 Task: Create a rule from the Routing list, Task moved to a section -> Set Priority in the project BellRise , set the section as To-Do and set the priority of the task as  High
Action: Mouse moved to (438, 338)
Screenshot: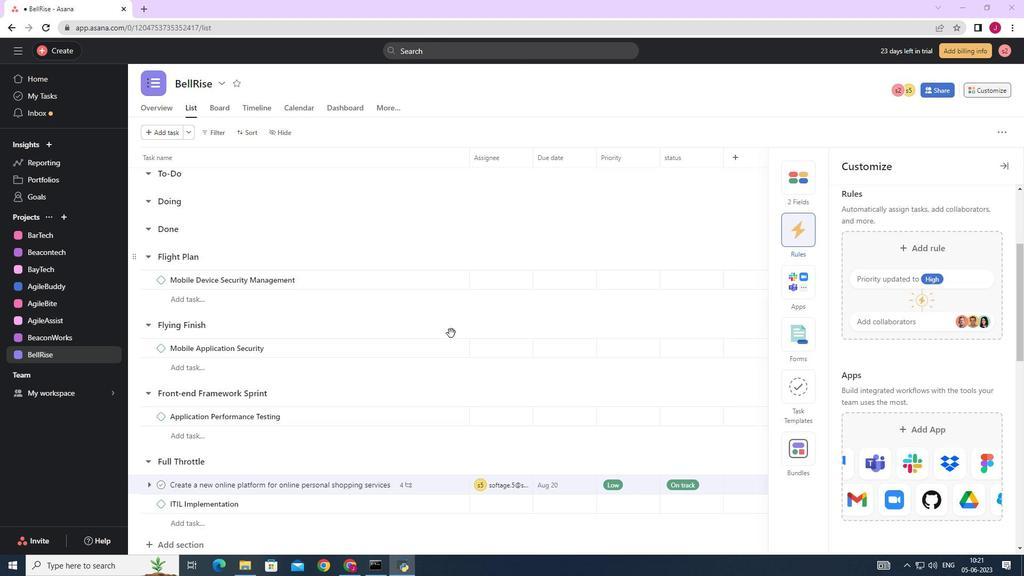 
Action: Mouse scrolled (438, 338) with delta (0, 0)
Screenshot: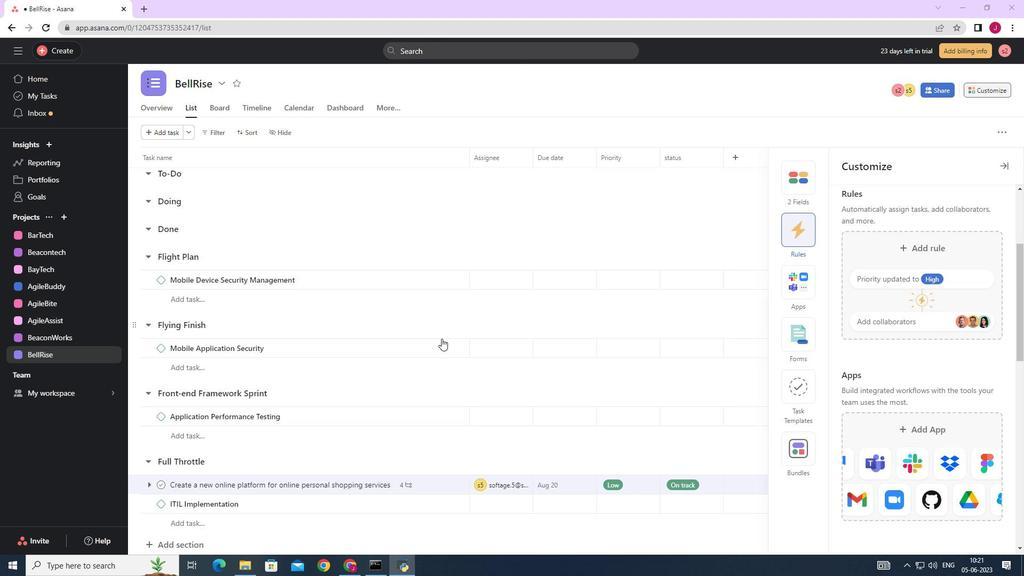 
Action: Mouse scrolled (438, 338) with delta (0, 0)
Screenshot: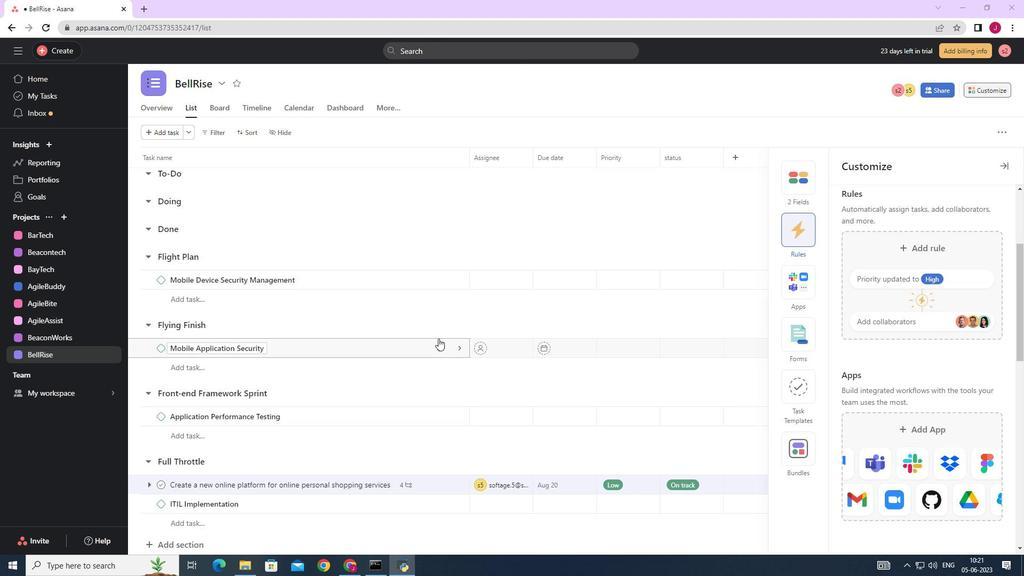 
Action: Mouse scrolled (438, 338) with delta (0, 0)
Screenshot: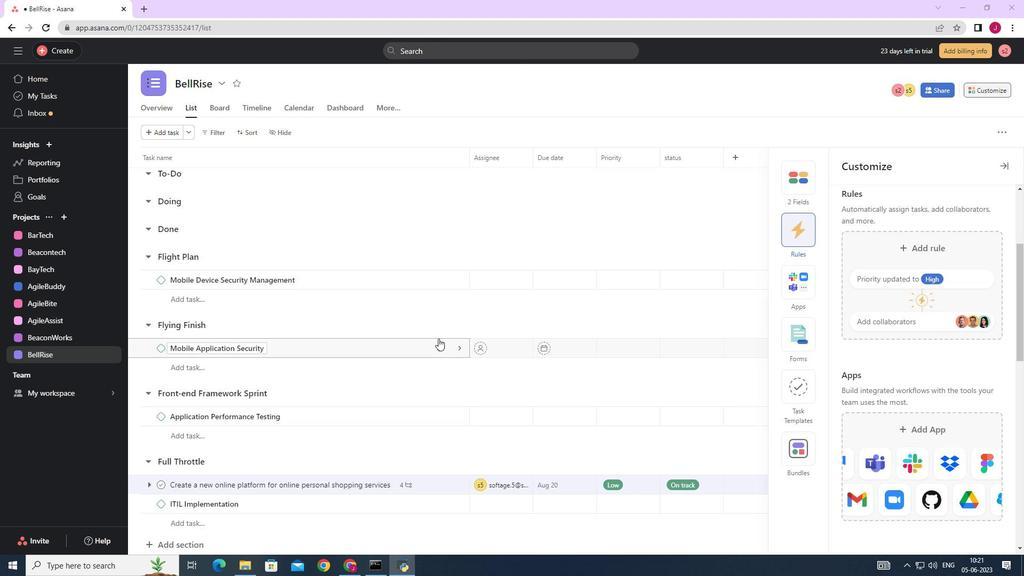 
Action: Mouse scrolled (438, 338) with delta (0, 0)
Screenshot: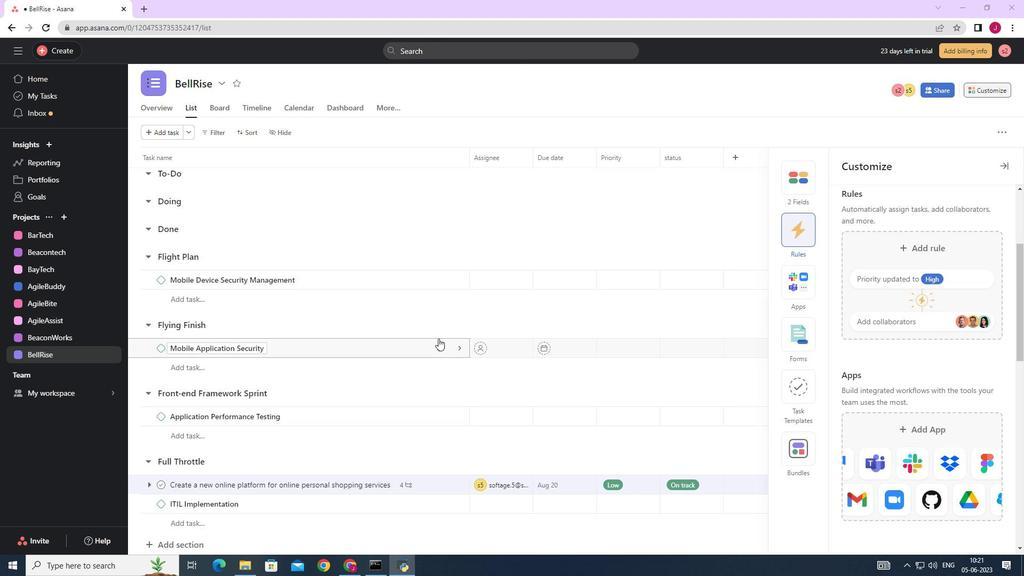 
Action: Mouse scrolled (438, 338) with delta (0, 0)
Screenshot: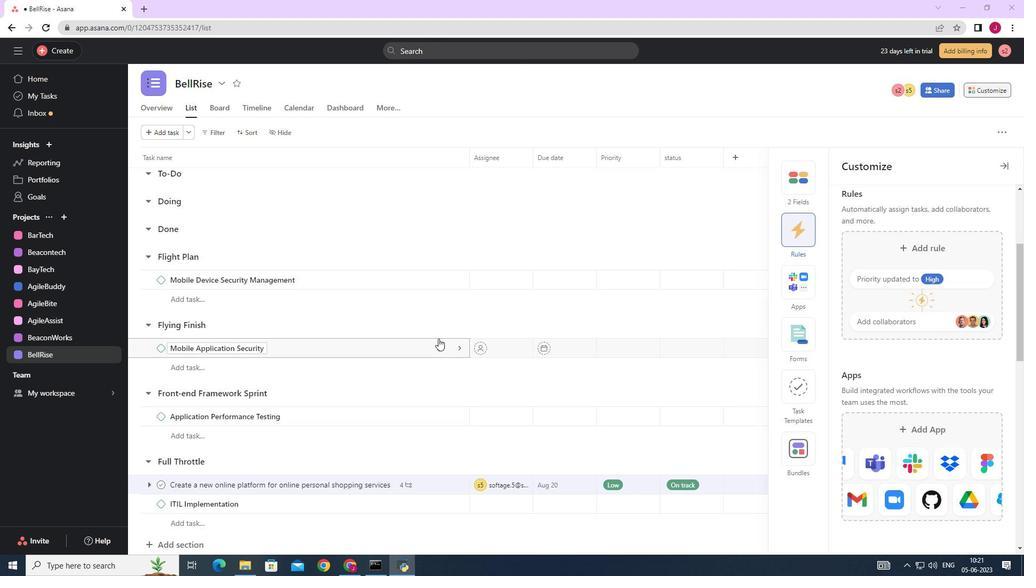 
Action: Mouse scrolled (438, 338) with delta (0, 0)
Screenshot: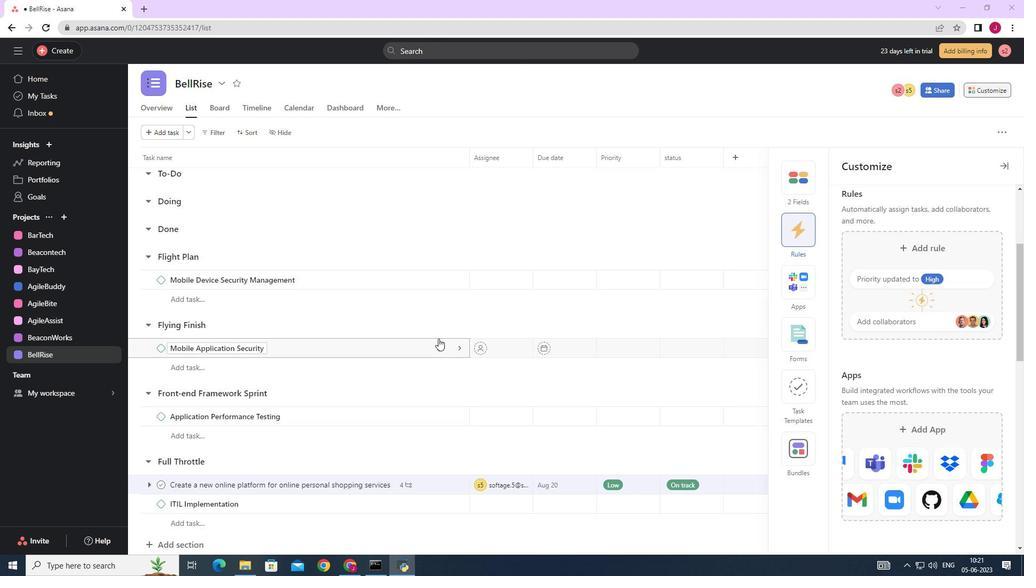 
Action: Mouse moved to (1007, 169)
Screenshot: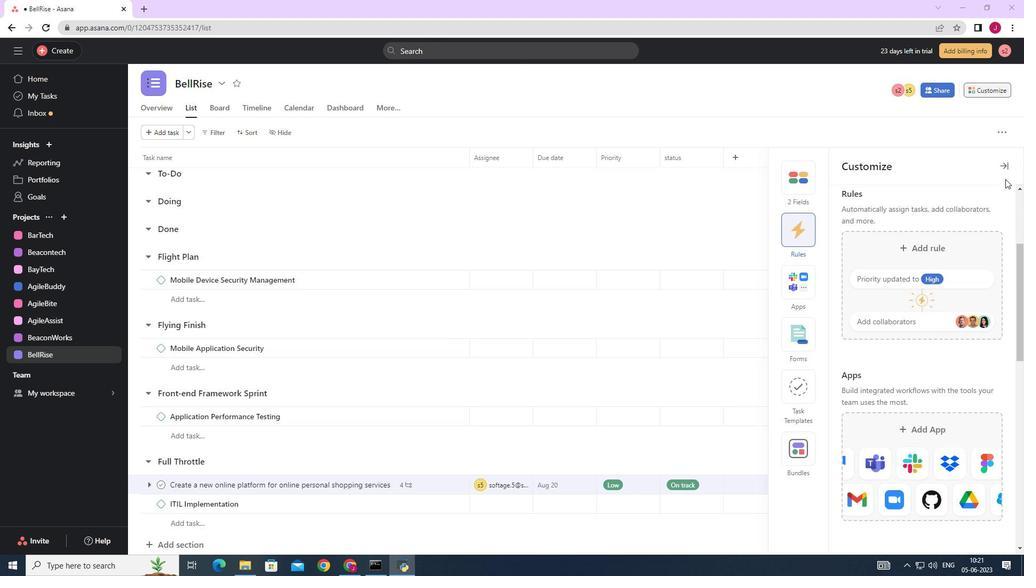 
Action: Mouse pressed left at (1007, 169)
Screenshot: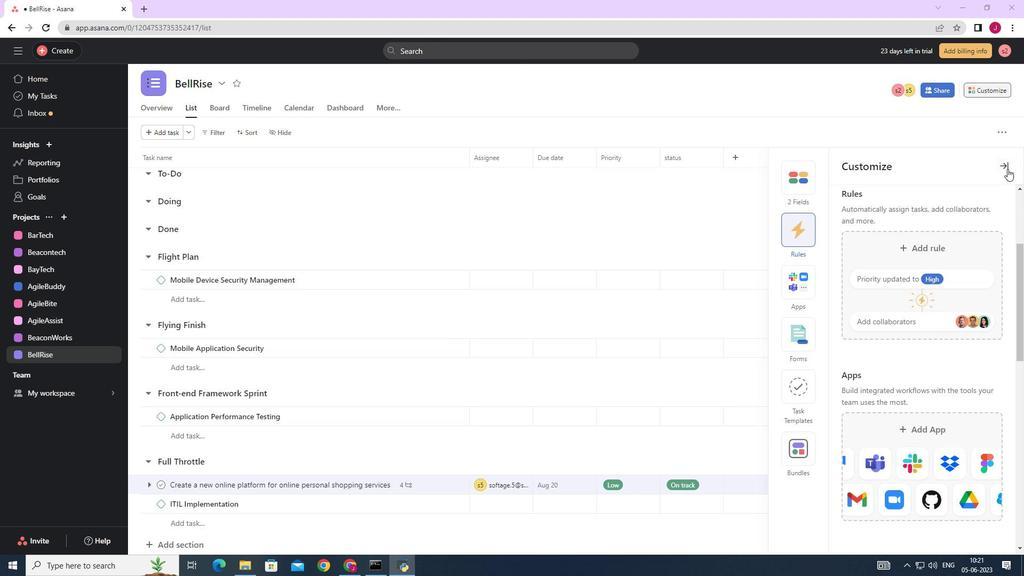 
Action: Mouse moved to (746, 289)
Screenshot: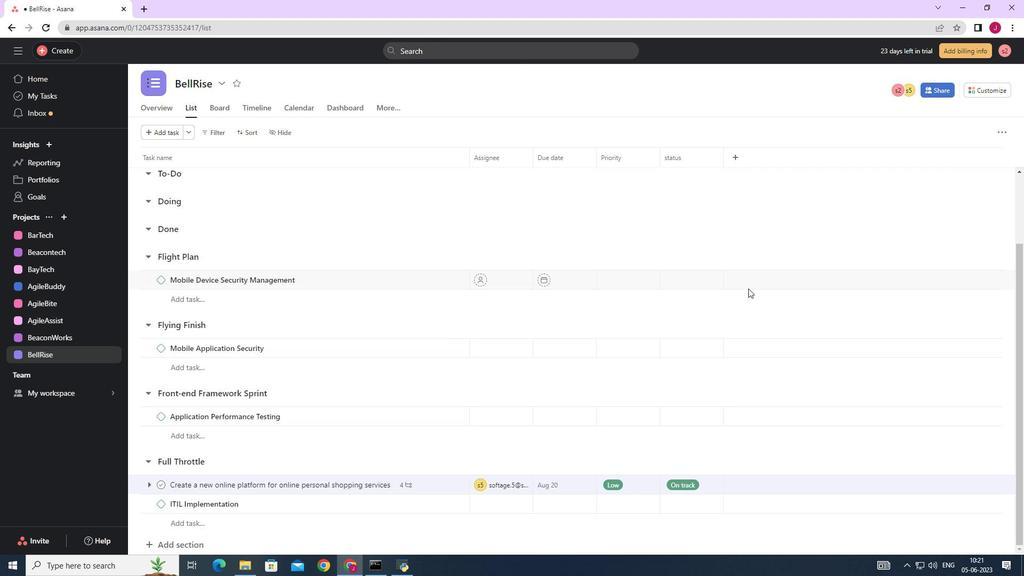
Action: Mouse scrolled (746, 289) with delta (0, 0)
Screenshot: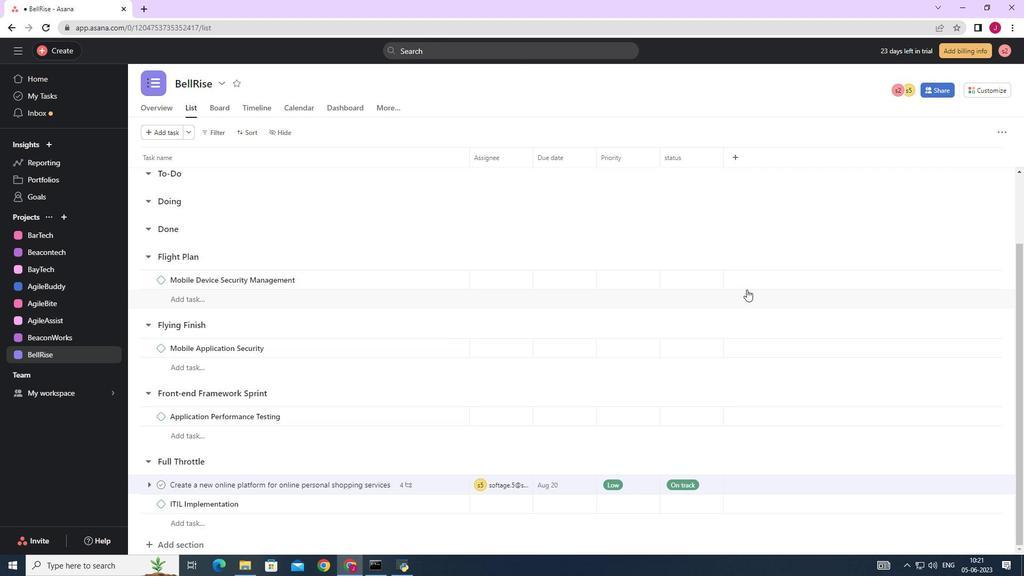
Action: Mouse moved to (990, 83)
Screenshot: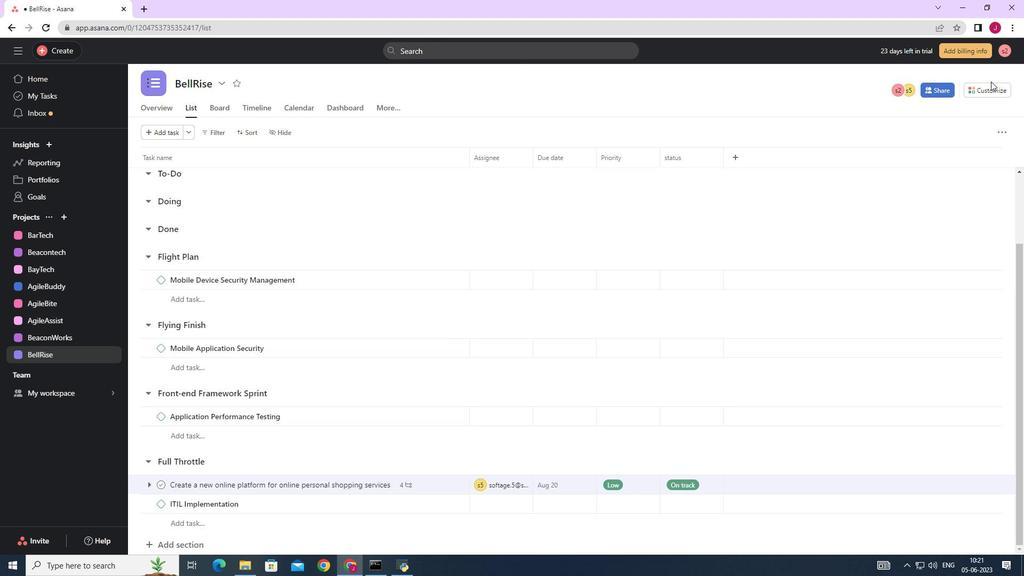 
Action: Mouse pressed left at (990, 83)
Screenshot: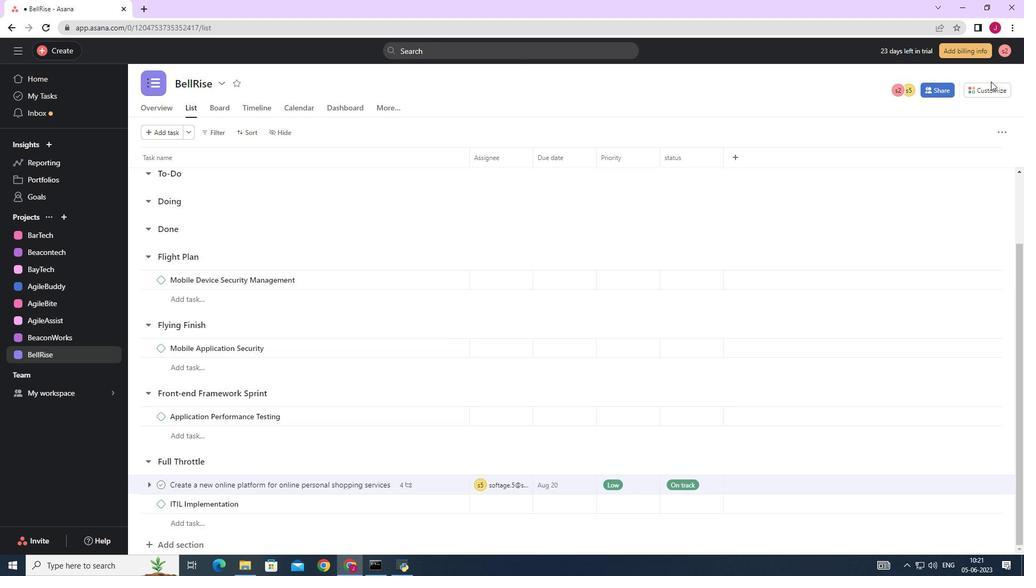 
Action: Mouse moved to (804, 230)
Screenshot: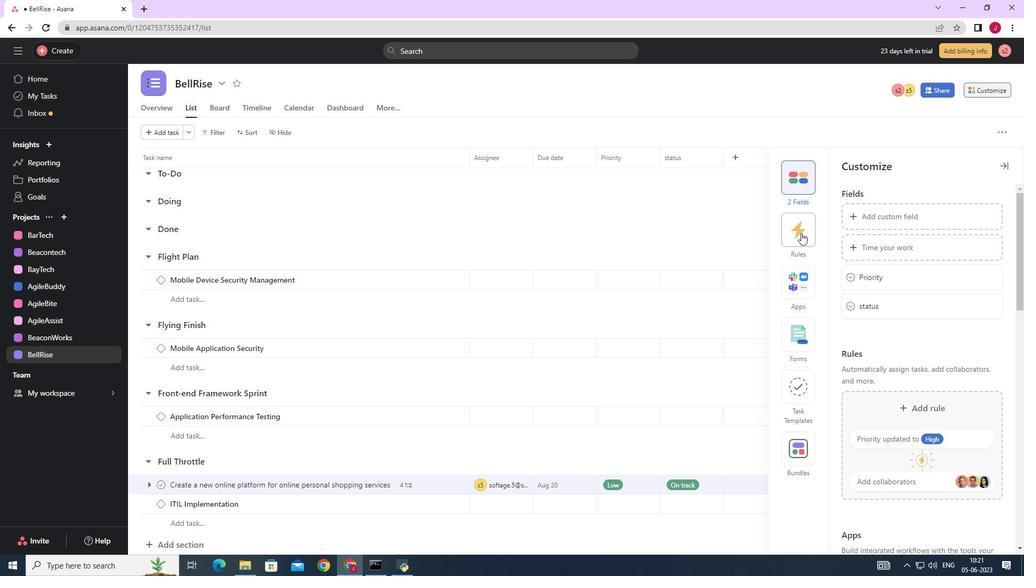 
Action: Mouse pressed left at (804, 230)
Screenshot: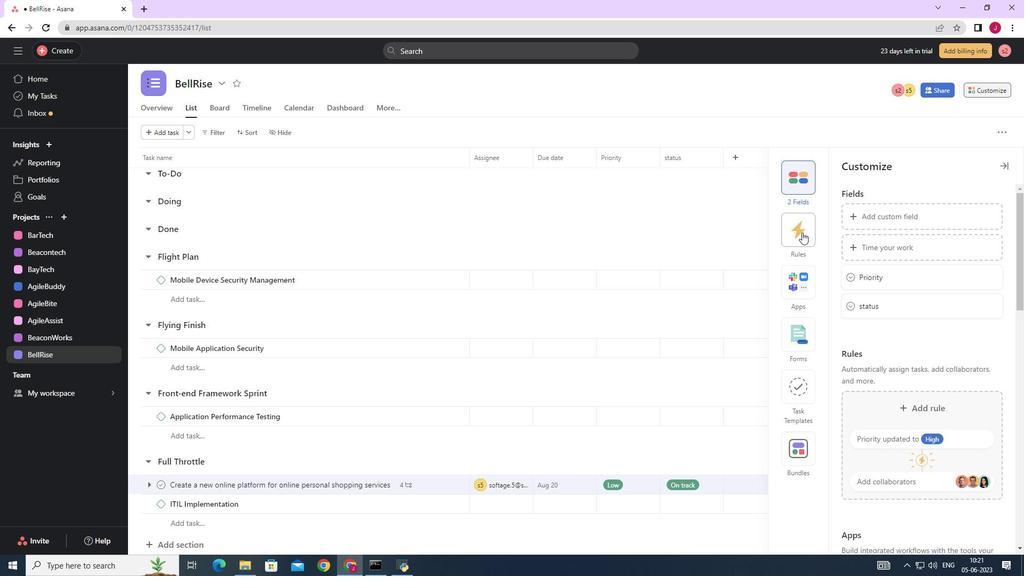 
Action: Mouse moved to (907, 244)
Screenshot: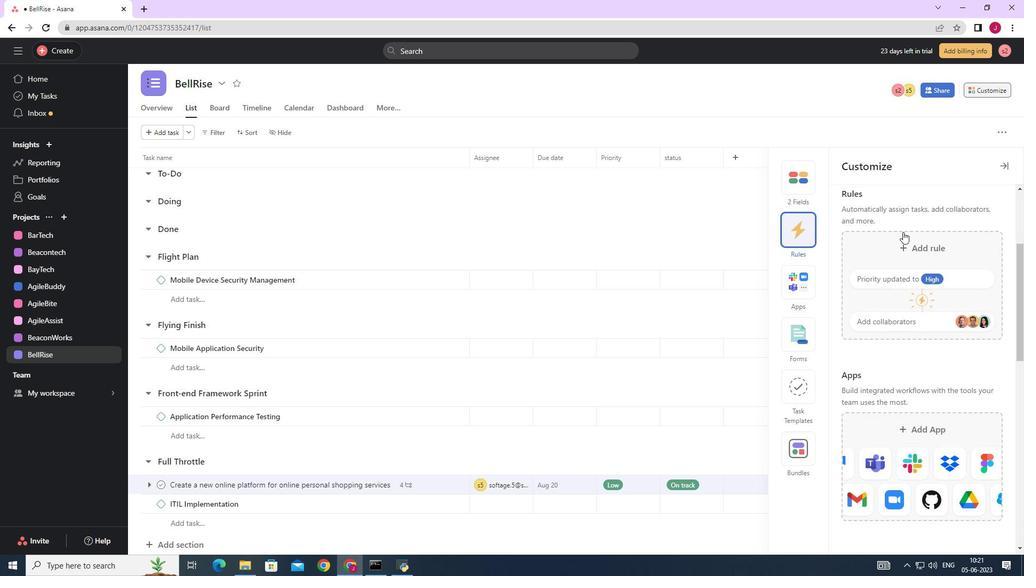 
Action: Mouse pressed left at (907, 244)
Screenshot: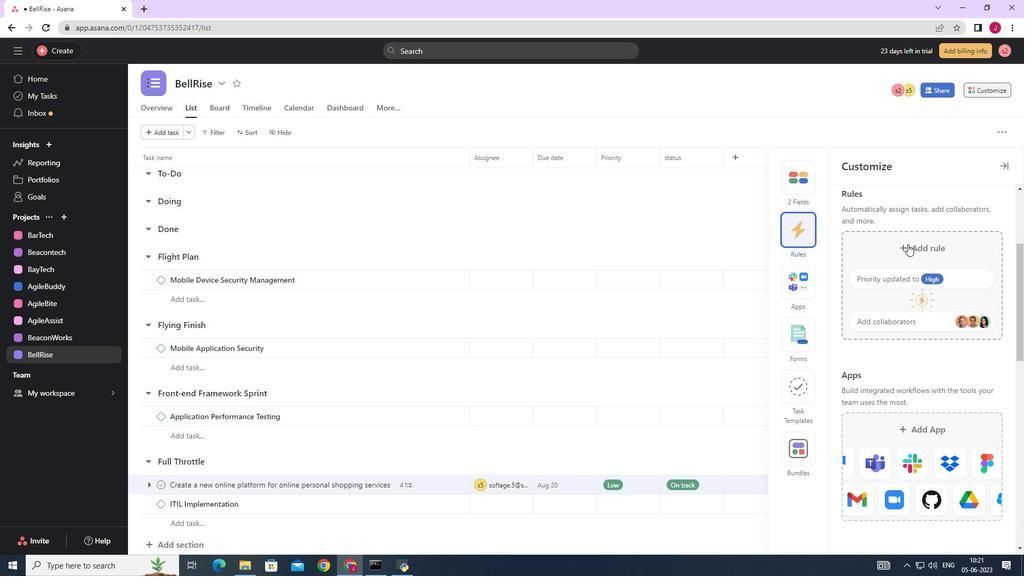 
Action: Mouse moved to (234, 138)
Screenshot: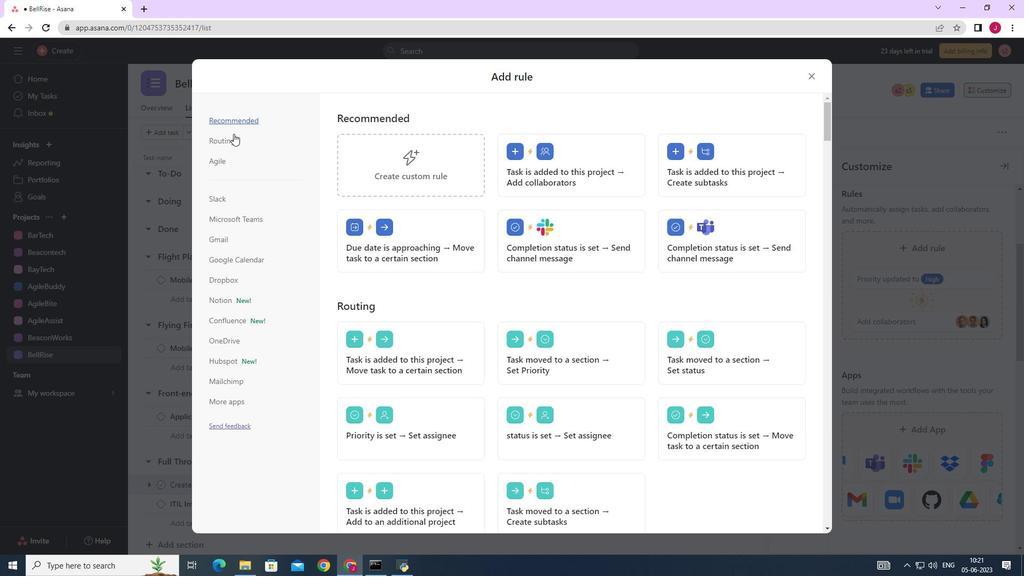 
Action: Mouse pressed left at (234, 138)
Screenshot: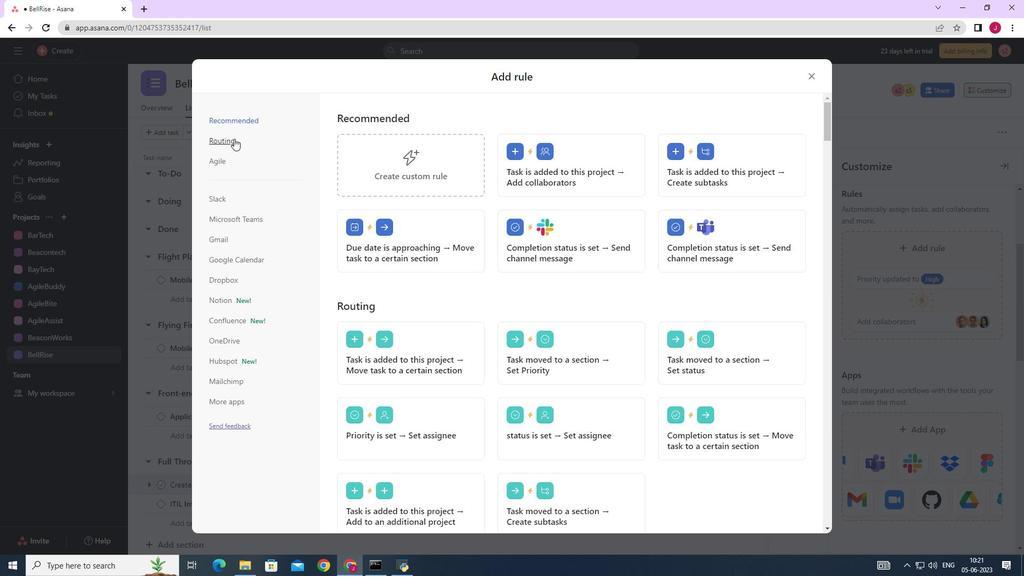 
Action: Mouse moved to (576, 165)
Screenshot: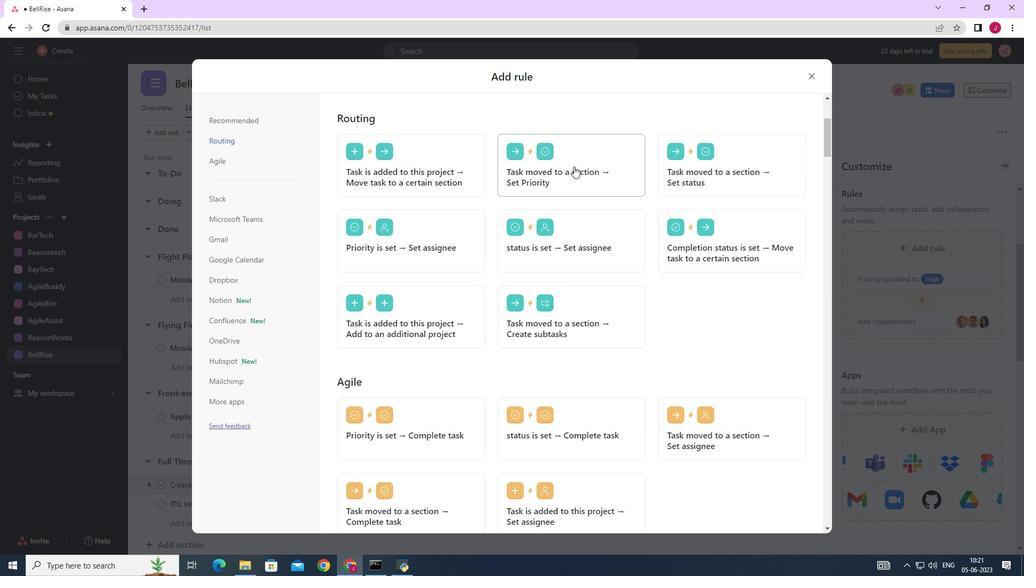 
Action: Mouse pressed left at (576, 165)
Screenshot: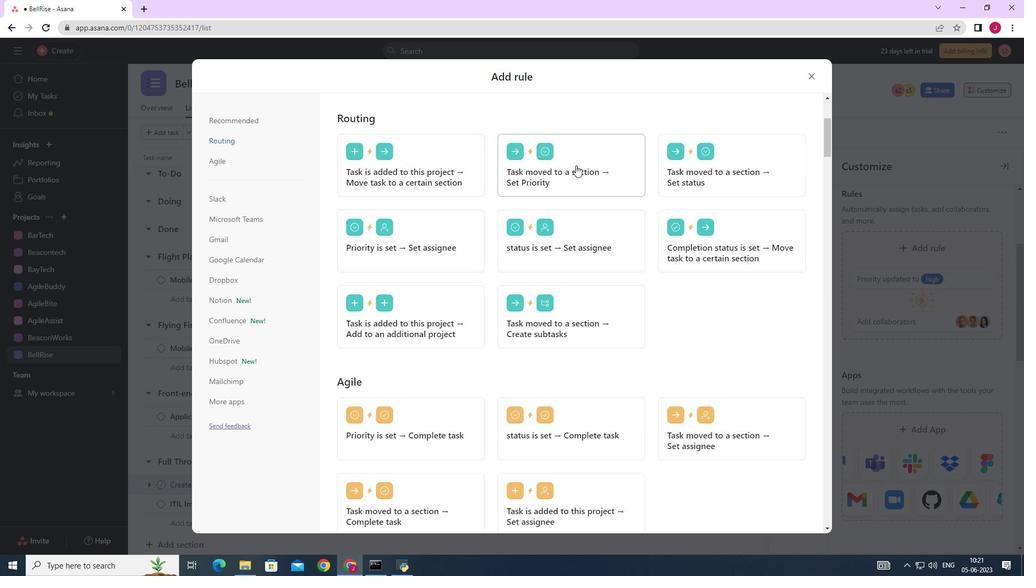 
Action: Mouse moved to (430, 282)
Screenshot: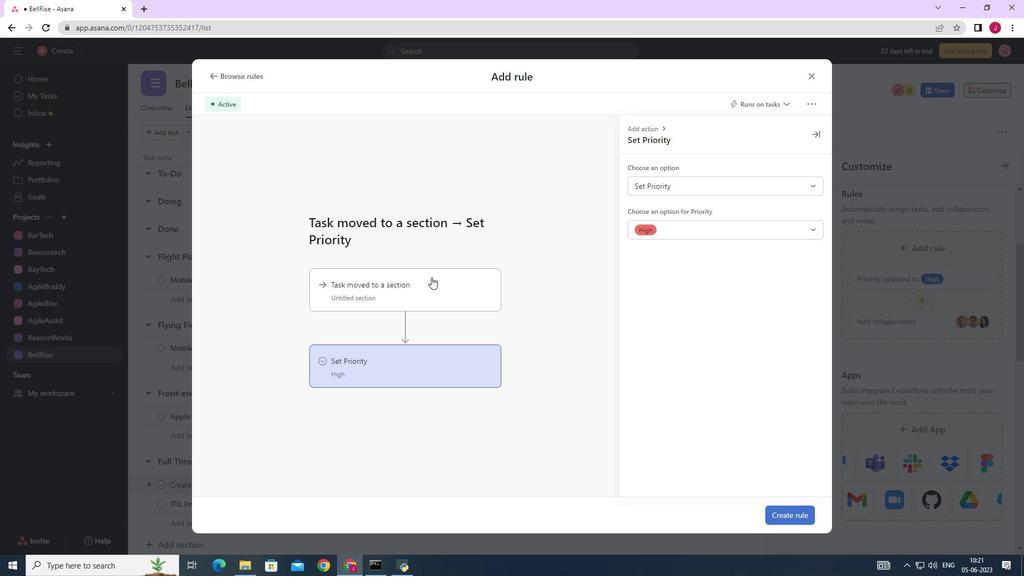 
Action: Mouse pressed left at (430, 282)
Screenshot: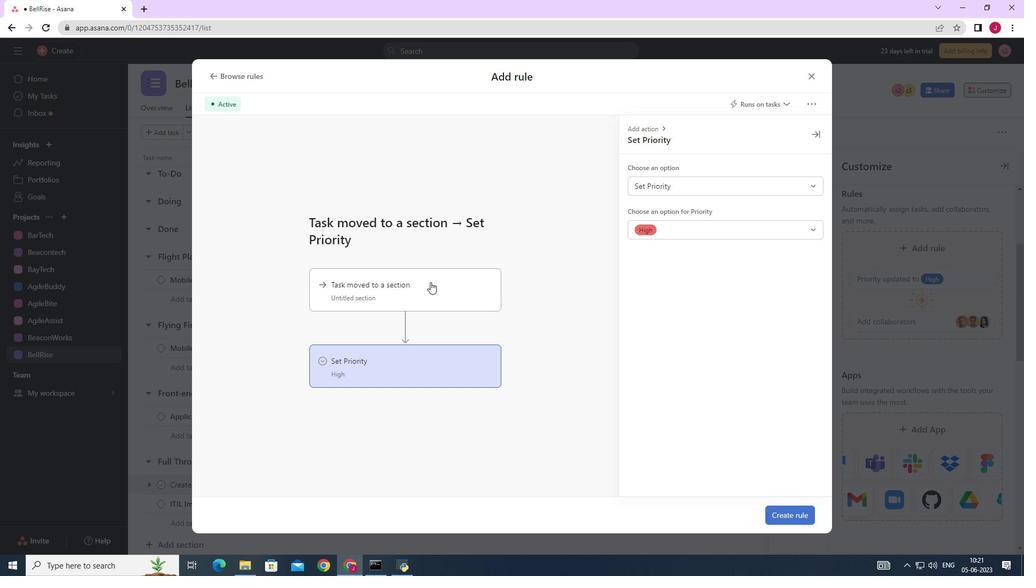 
Action: Mouse moved to (726, 182)
Screenshot: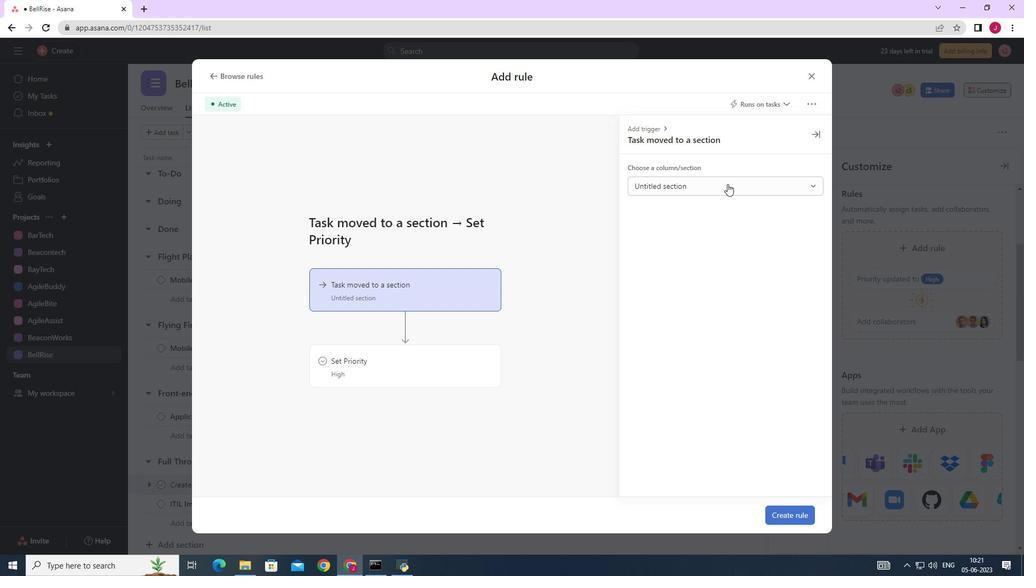 
Action: Mouse pressed left at (726, 182)
Screenshot: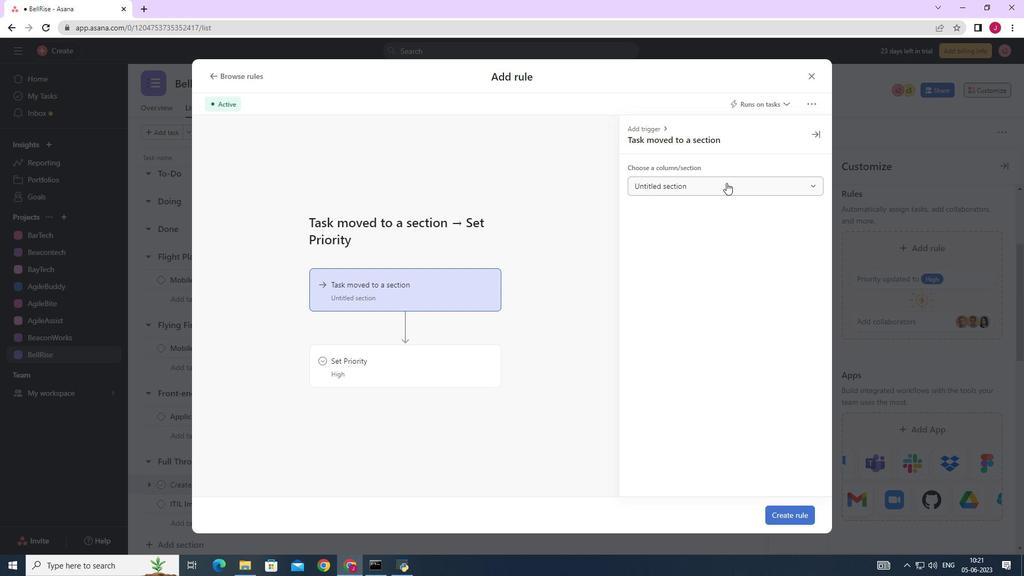 
Action: Mouse moved to (661, 228)
Screenshot: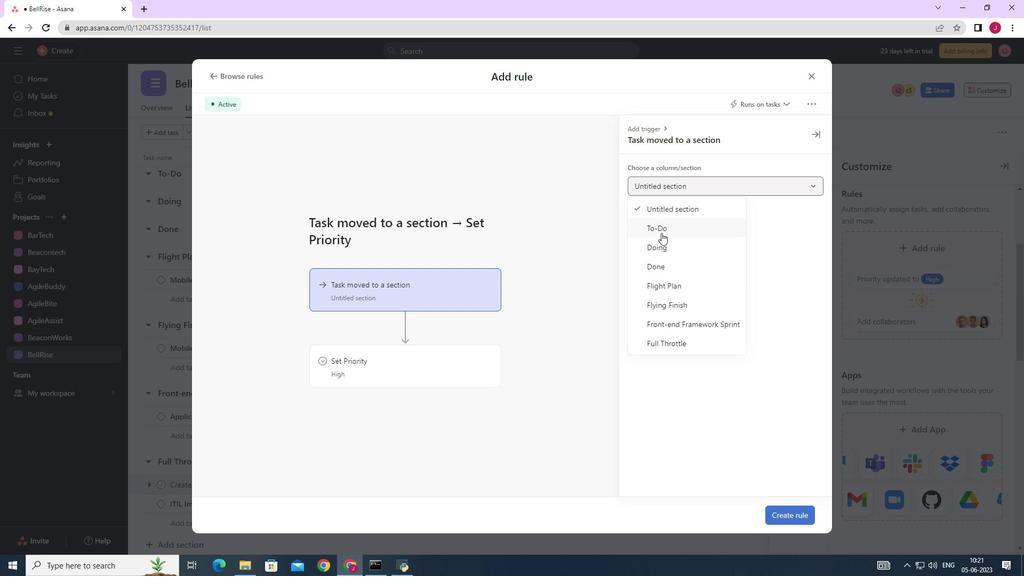 
Action: Mouse pressed left at (661, 228)
Screenshot: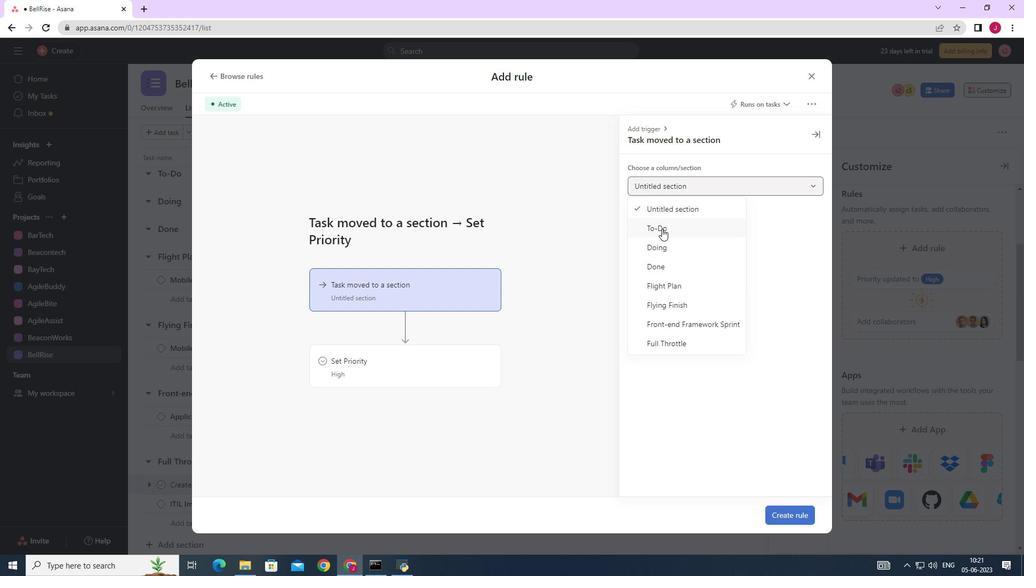
Action: Mouse moved to (417, 363)
Screenshot: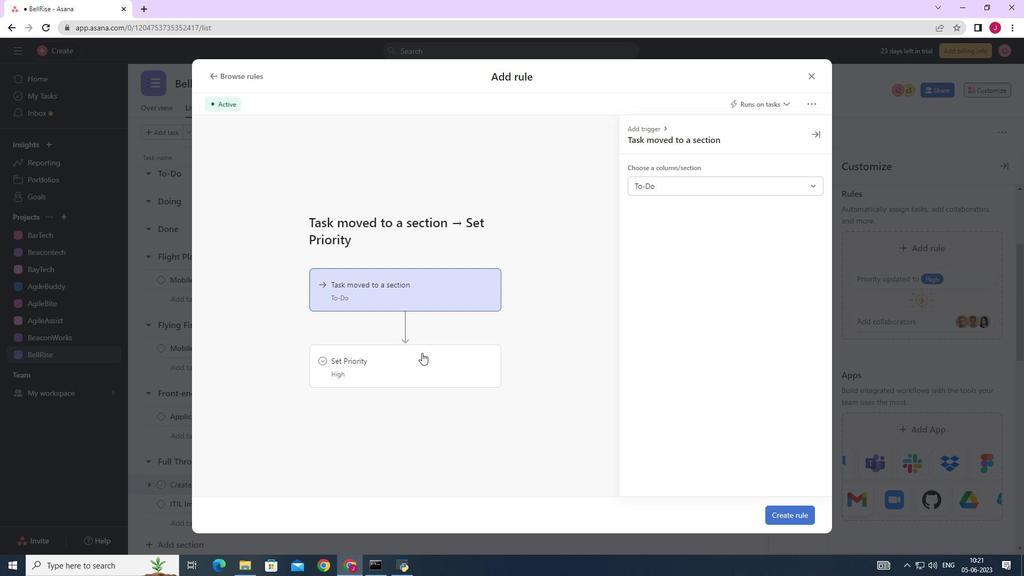 
Action: Mouse pressed left at (417, 363)
Screenshot: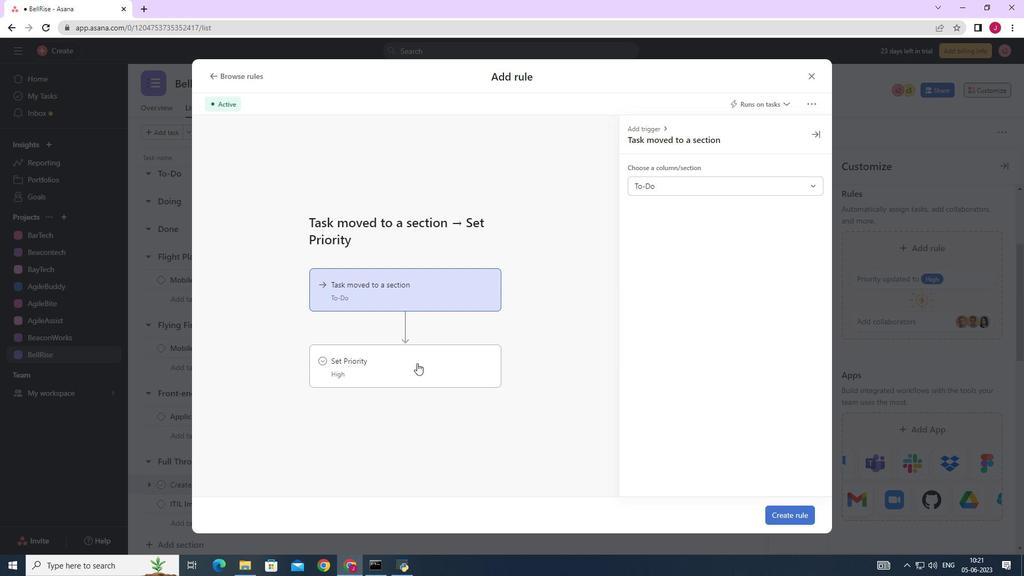 
Action: Mouse moved to (657, 182)
Screenshot: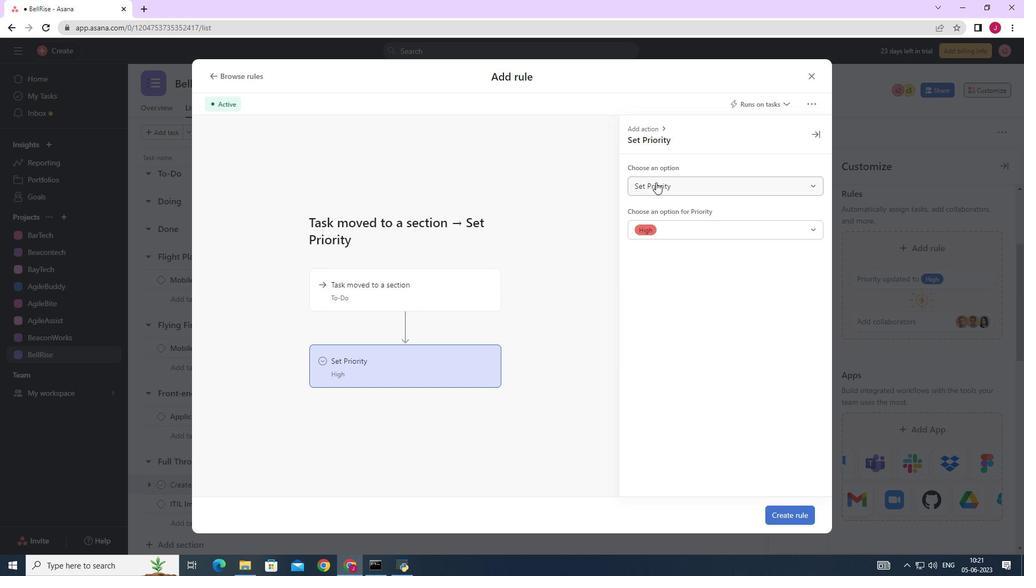 
Action: Mouse pressed left at (657, 182)
Screenshot: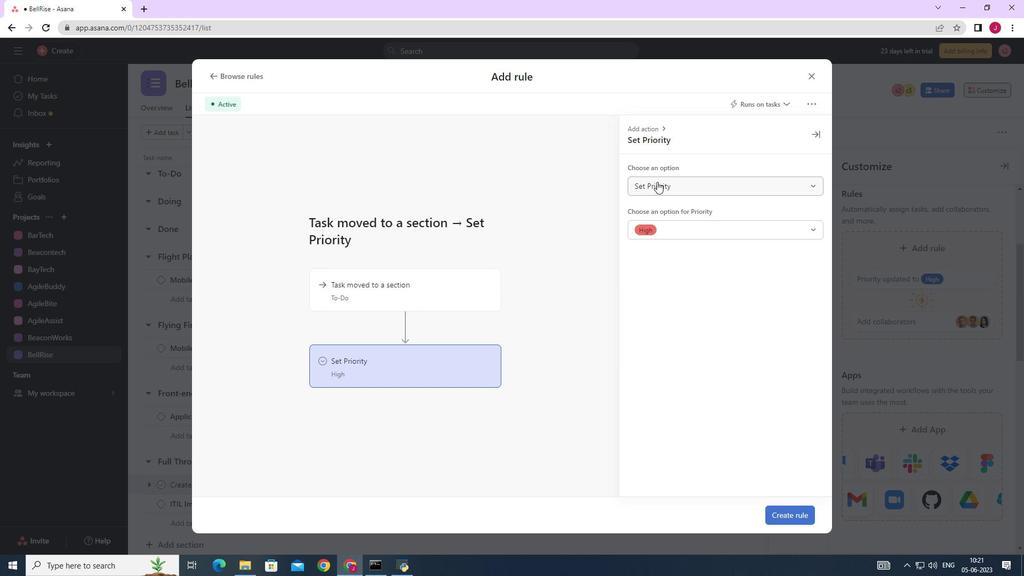 
Action: Mouse moved to (664, 208)
Screenshot: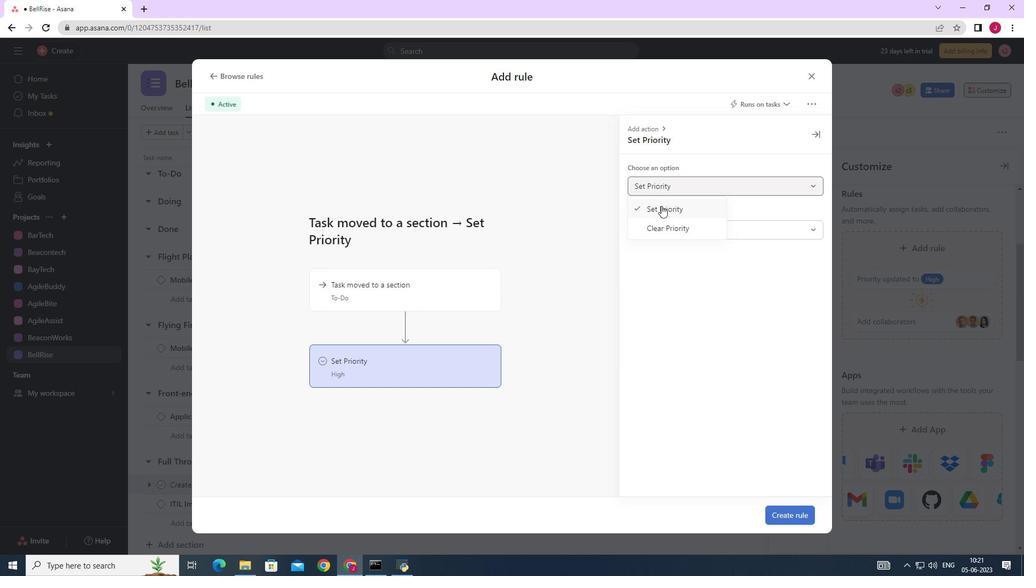 
Action: Mouse pressed left at (664, 208)
Screenshot: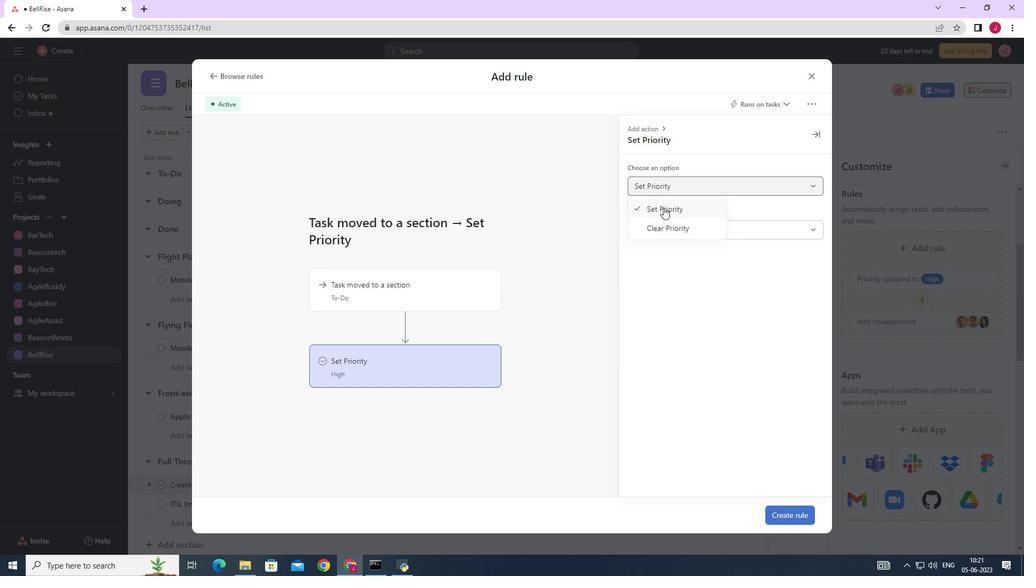 
Action: Mouse moved to (661, 225)
Screenshot: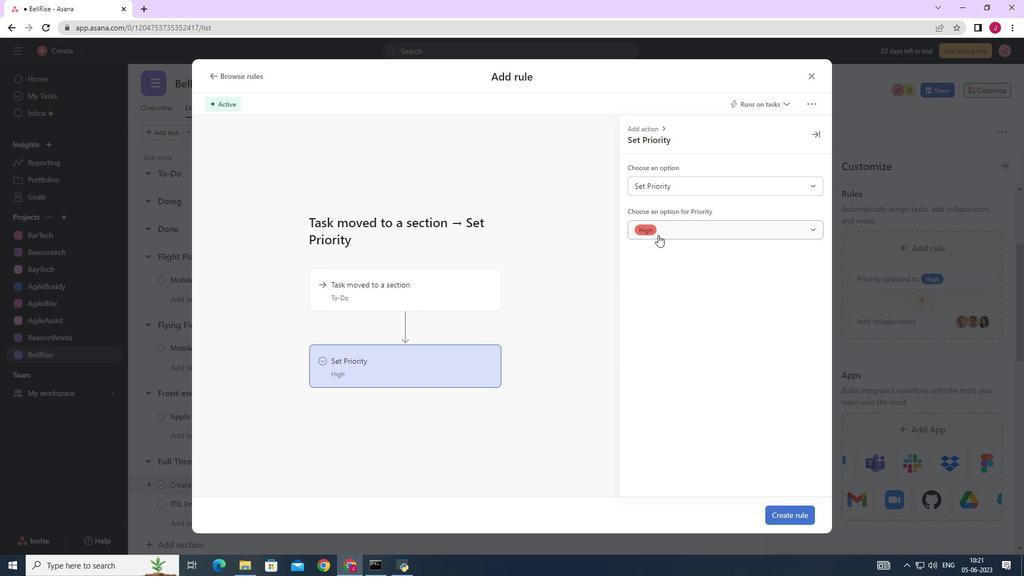 
Action: Mouse pressed left at (661, 225)
Screenshot: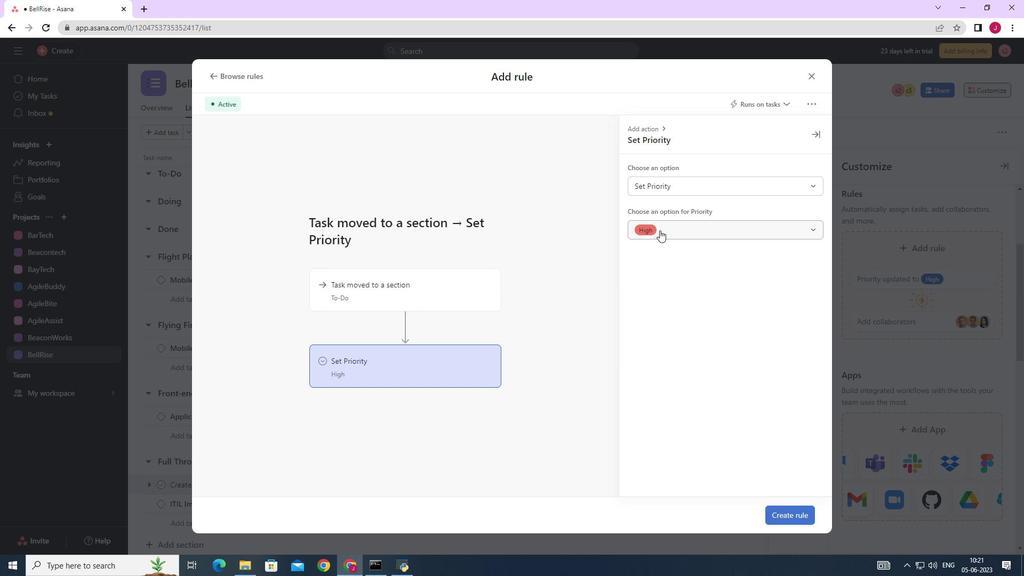 
Action: Mouse moved to (659, 251)
Screenshot: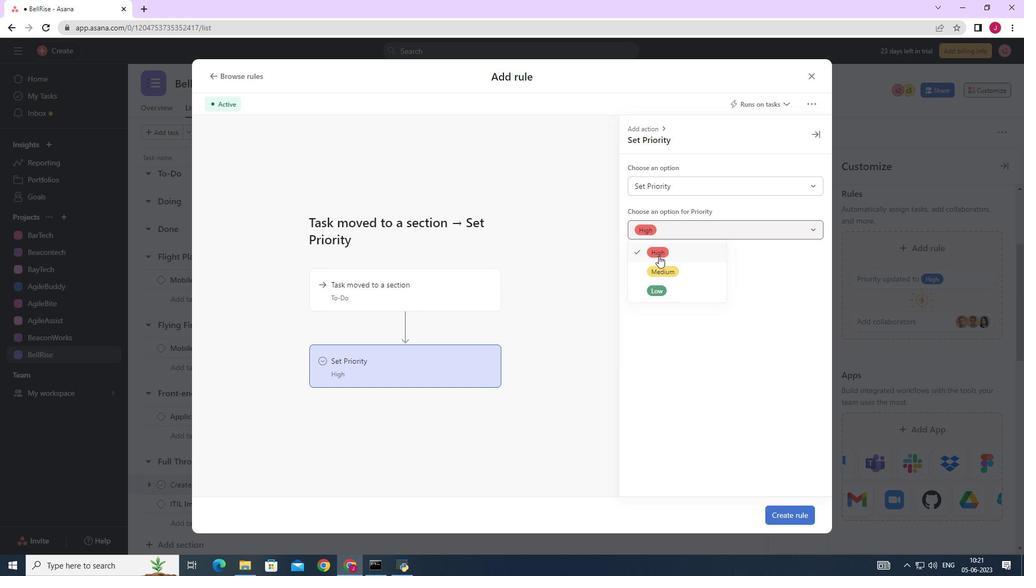 
Action: Mouse pressed left at (659, 251)
Screenshot: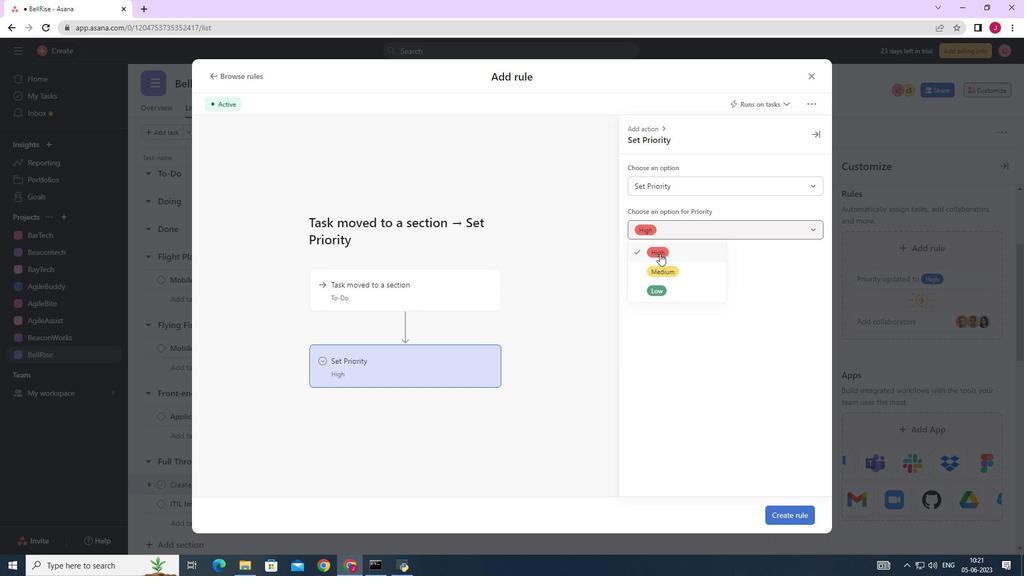 
Action: Mouse moved to (790, 518)
Screenshot: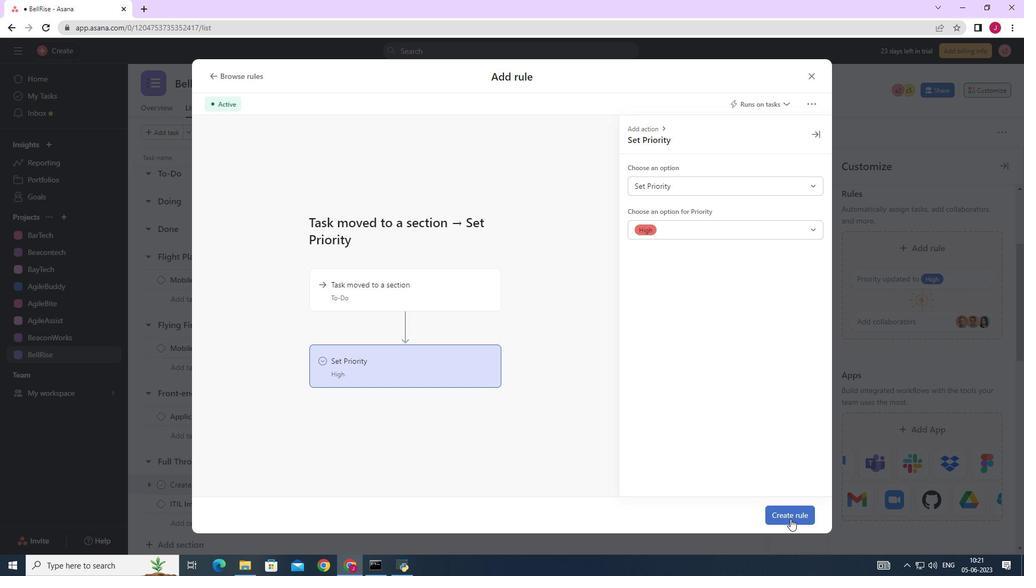 
Action: Mouse pressed left at (790, 518)
Screenshot: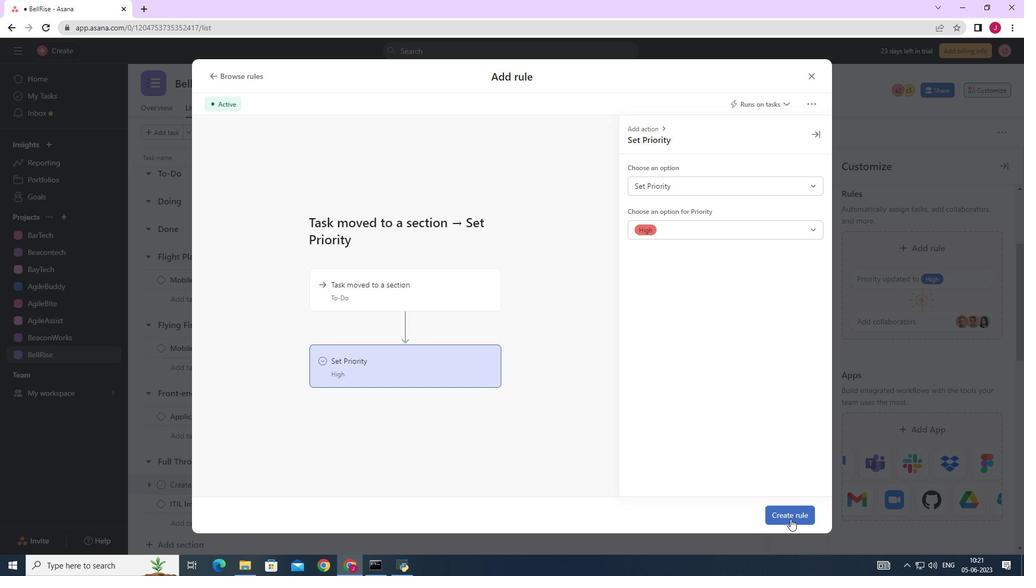 
Action: Mouse moved to (705, 392)
Screenshot: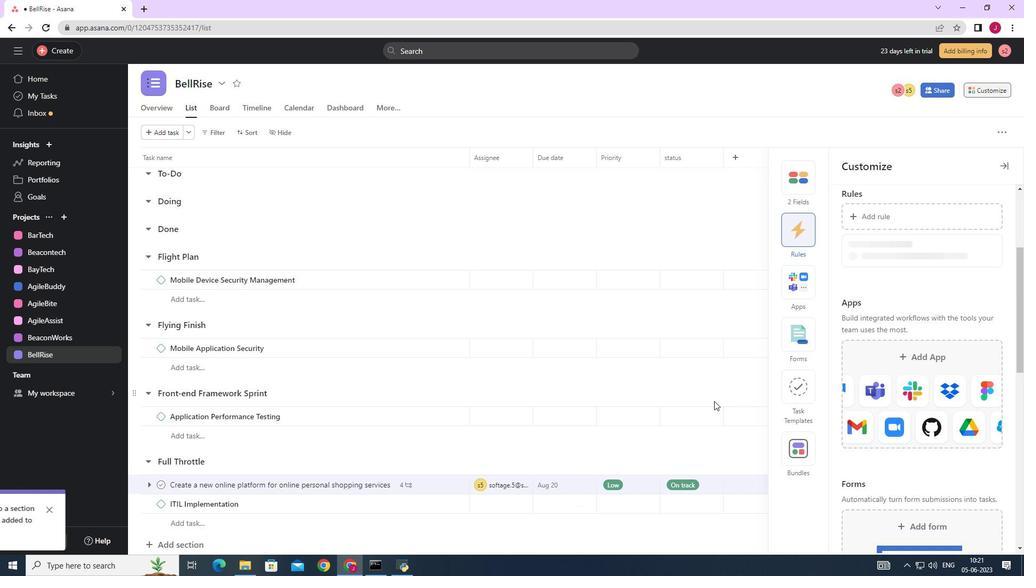 
